 Task: Enable interaction limits for 1 month only for repository collaborators.
Action: Mouse moved to (1081, 88)
Screenshot: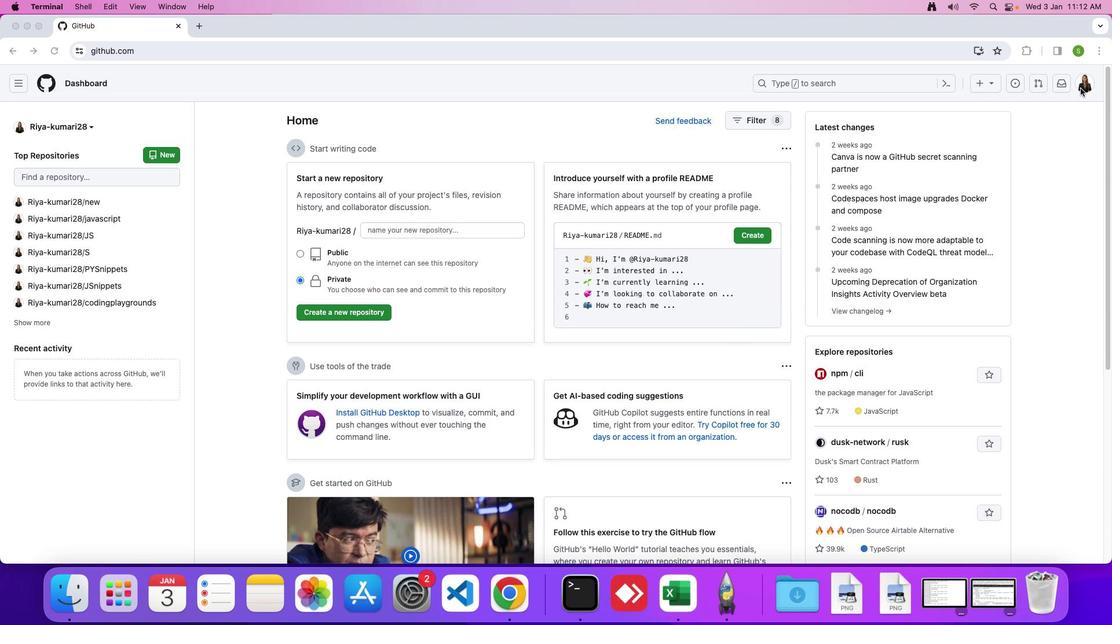 
Action: Mouse pressed left at (1081, 88)
Screenshot: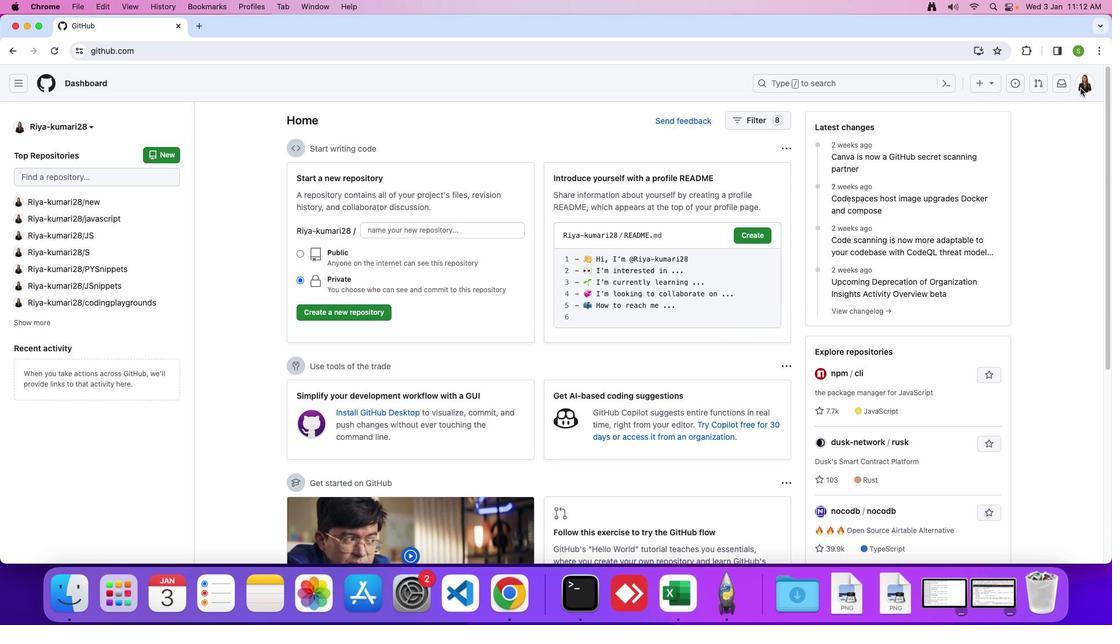 
Action: Mouse moved to (1082, 85)
Screenshot: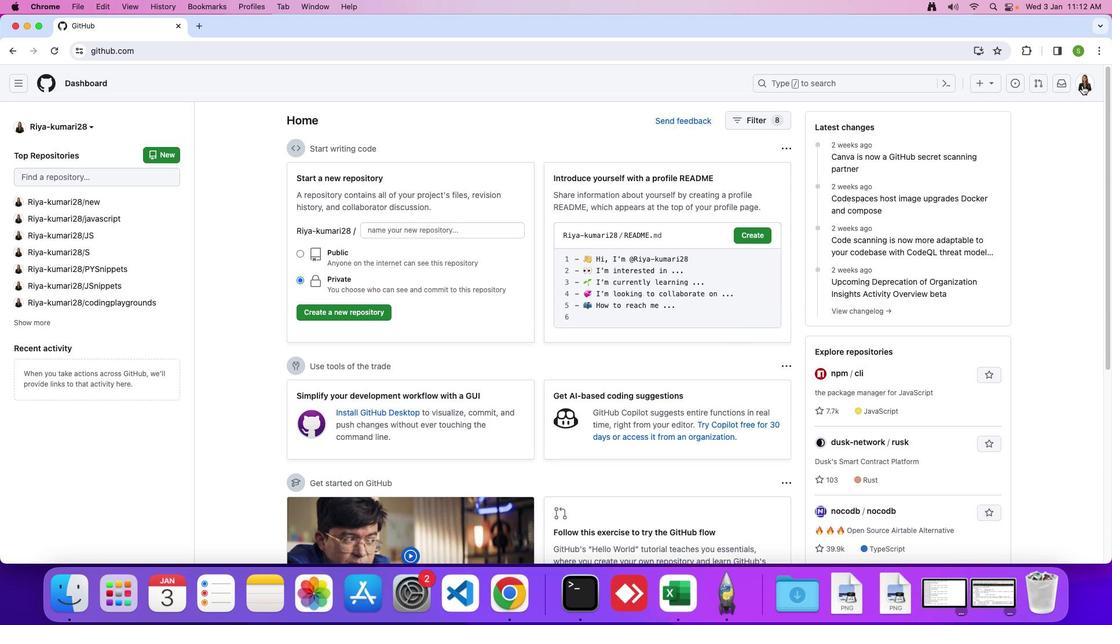 
Action: Mouse pressed left at (1082, 85)
Screenshot: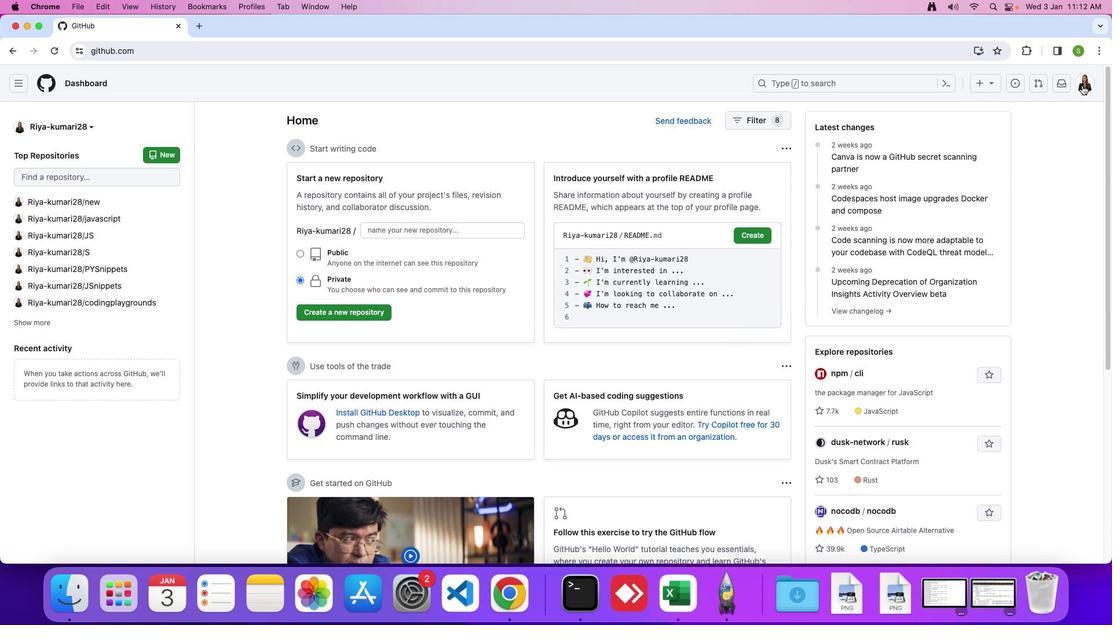 
Action: Mouse moved to (985, 403)
Screenshot: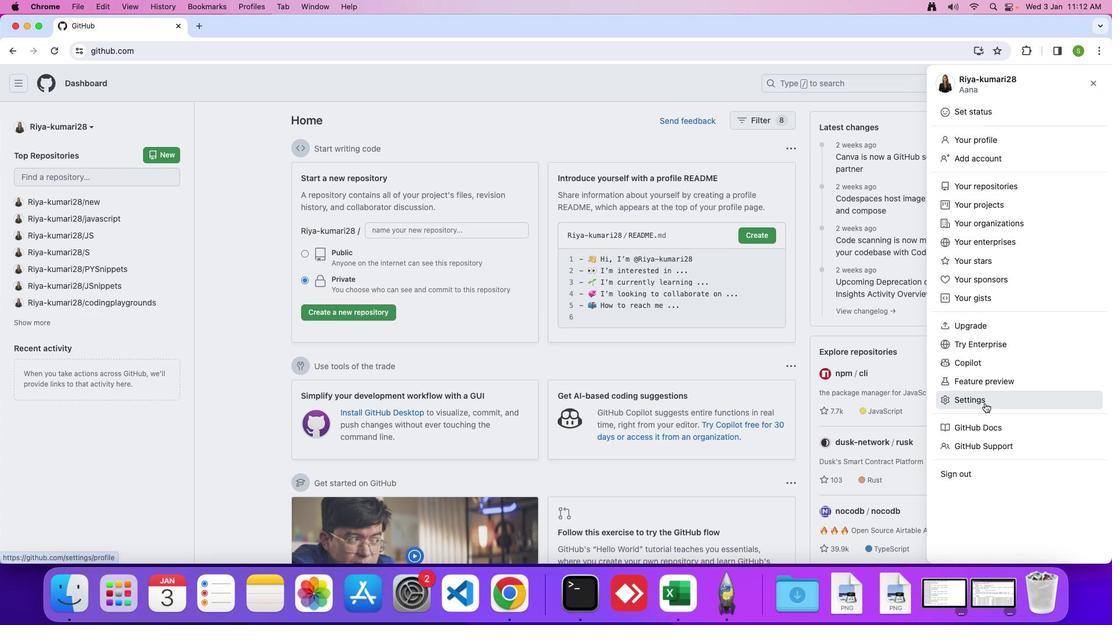 
Action: Mouse pressed left at (985, 403)
Screenshot: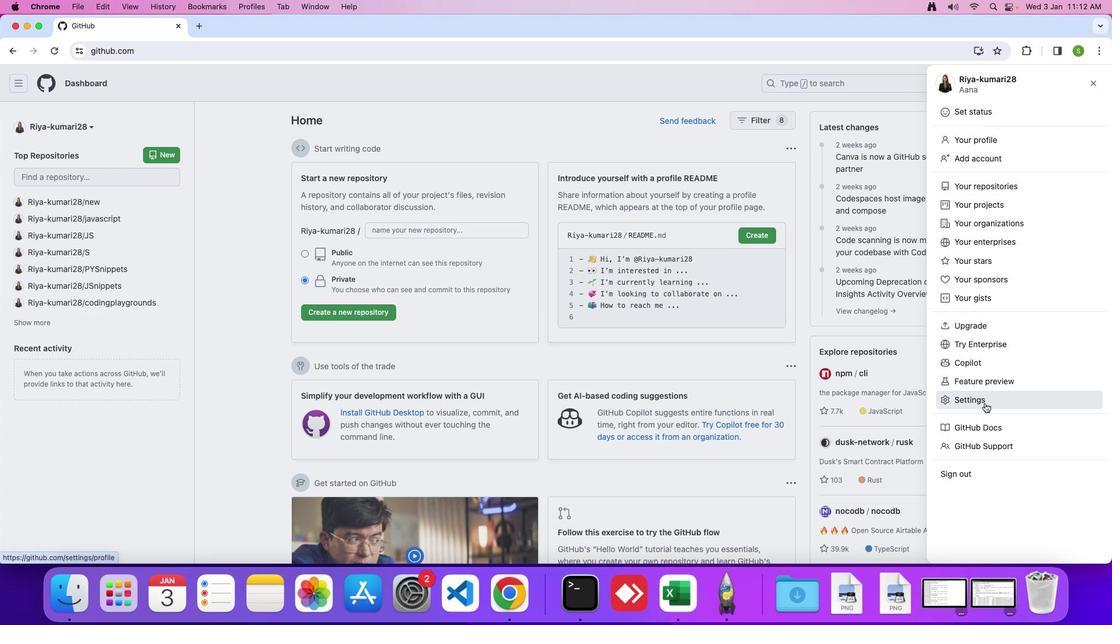 
Action: Mouse moved to (281, 423)
Screenshot: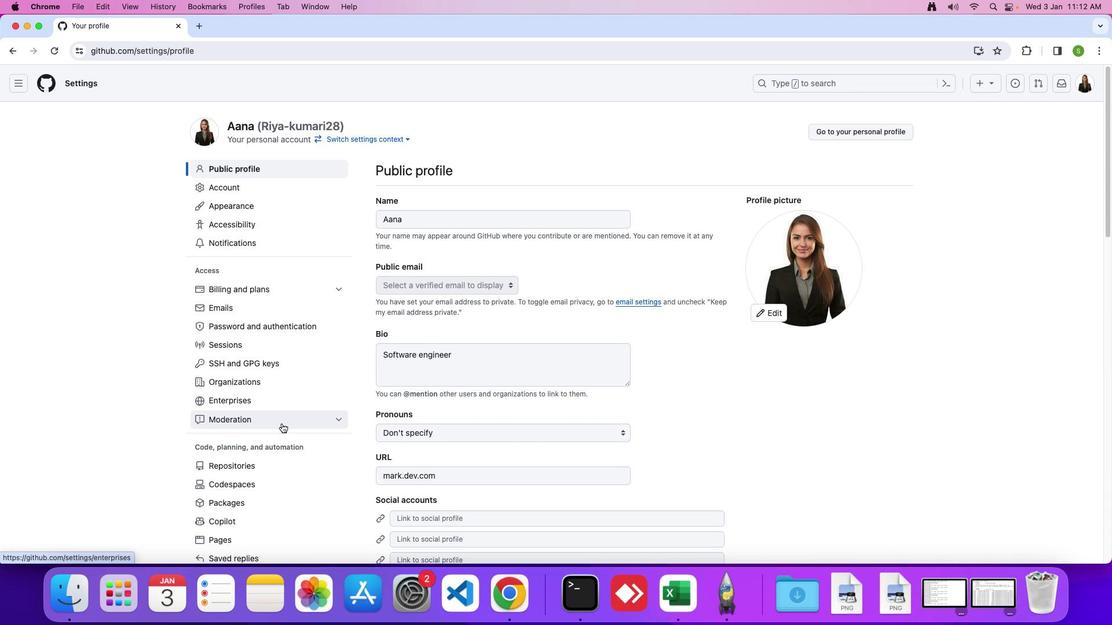 
Action: Mouse pressed left at (281, 423)
Screenshot: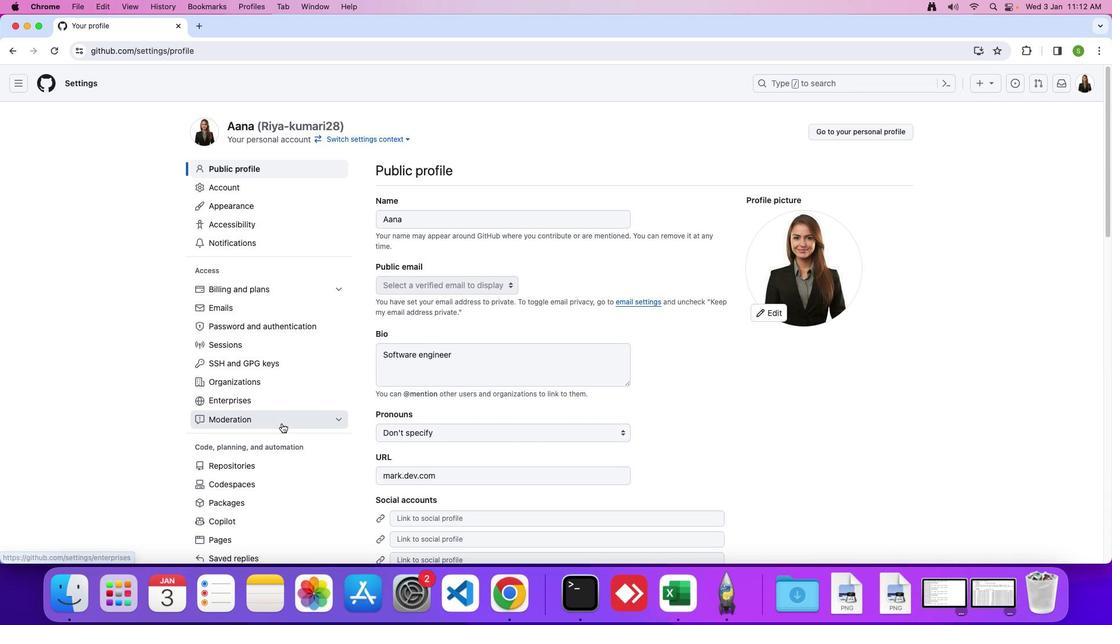 
Action: Mouse moved to (264, 457)
Screenshot: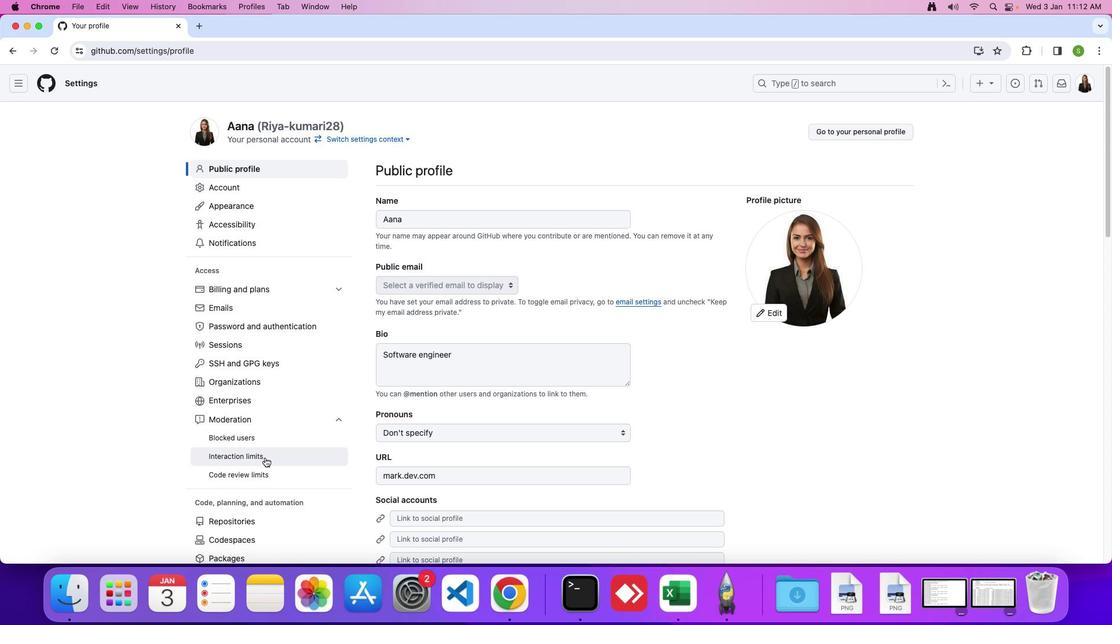 
Action: Mouse pressed left at (264, 457)
Screenshot: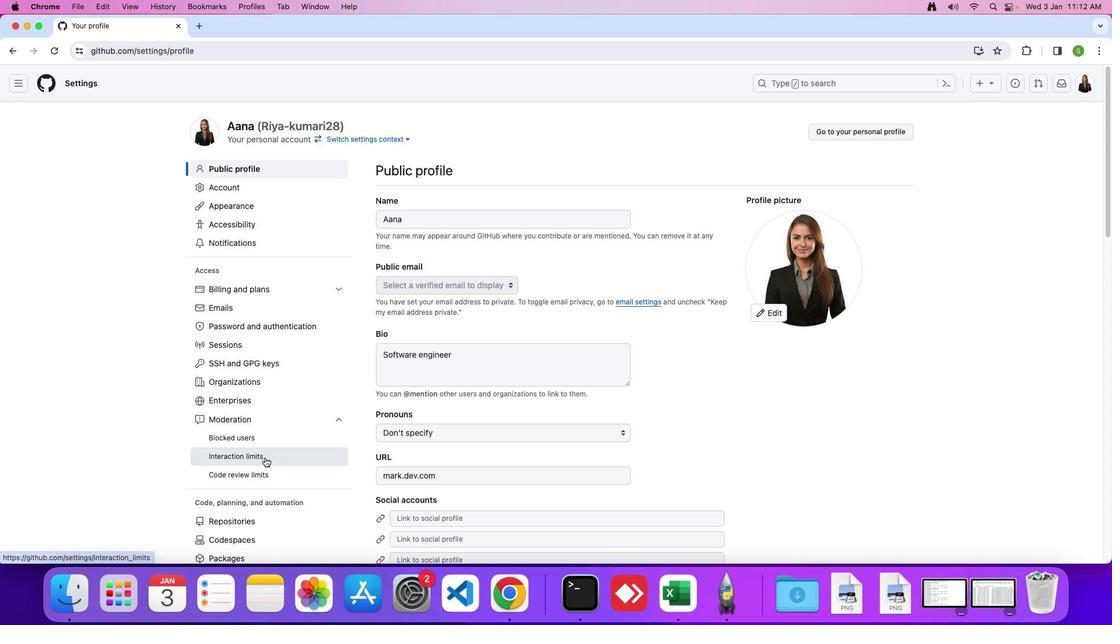 
Action: Mouse moved to (884, 405)
Screenshot: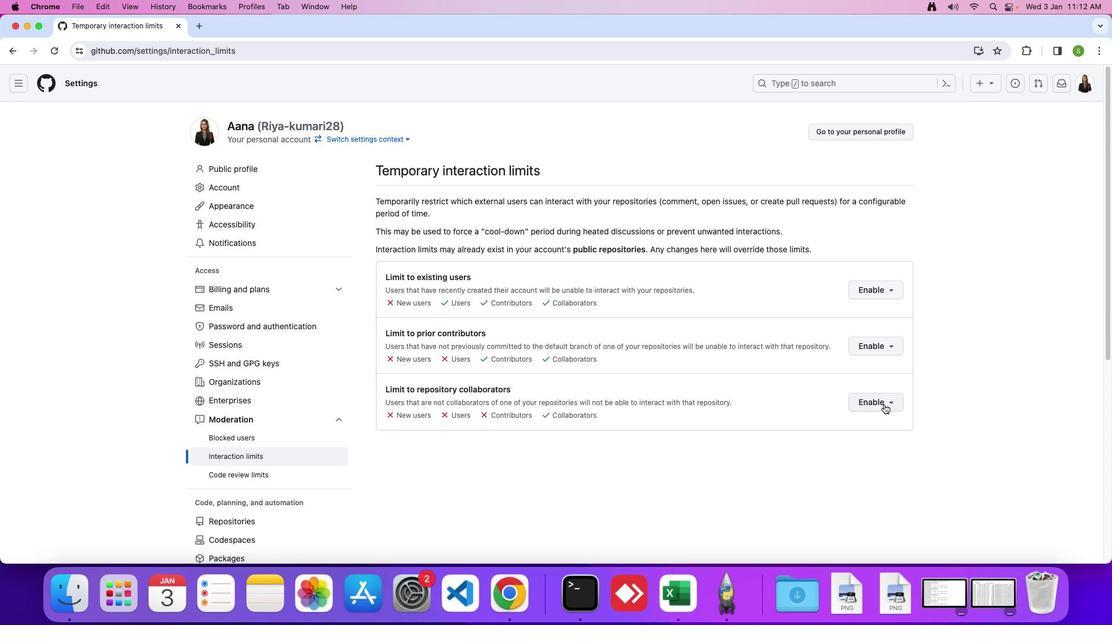 
Action: Mouse pressed left at (884, 405)
Screenshot: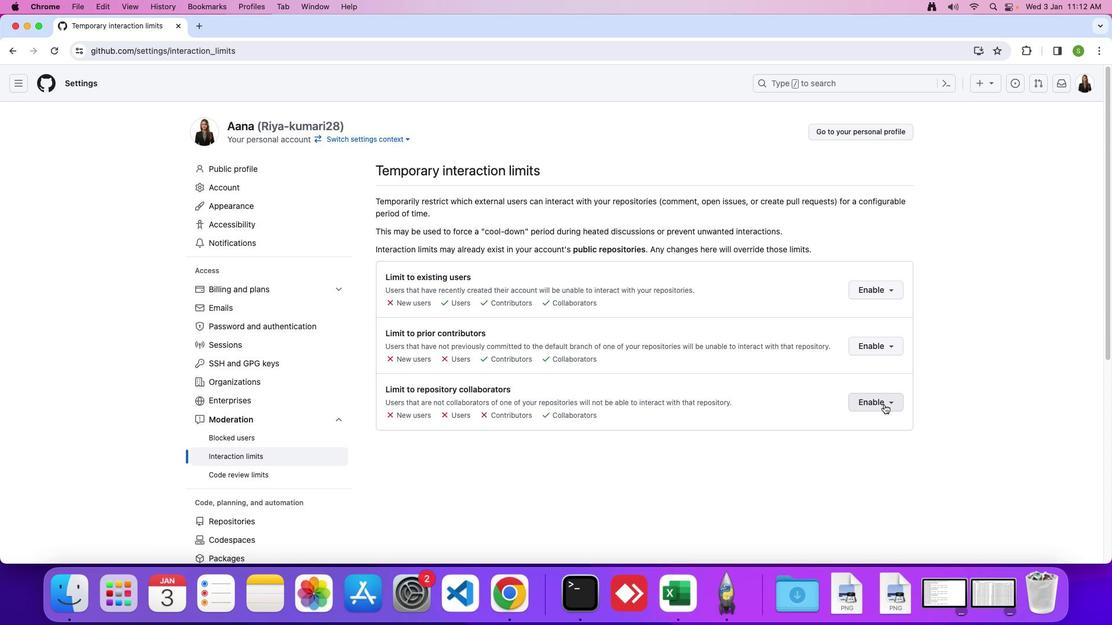 
Action: Mouse moved to (776, 507)
Screenshot: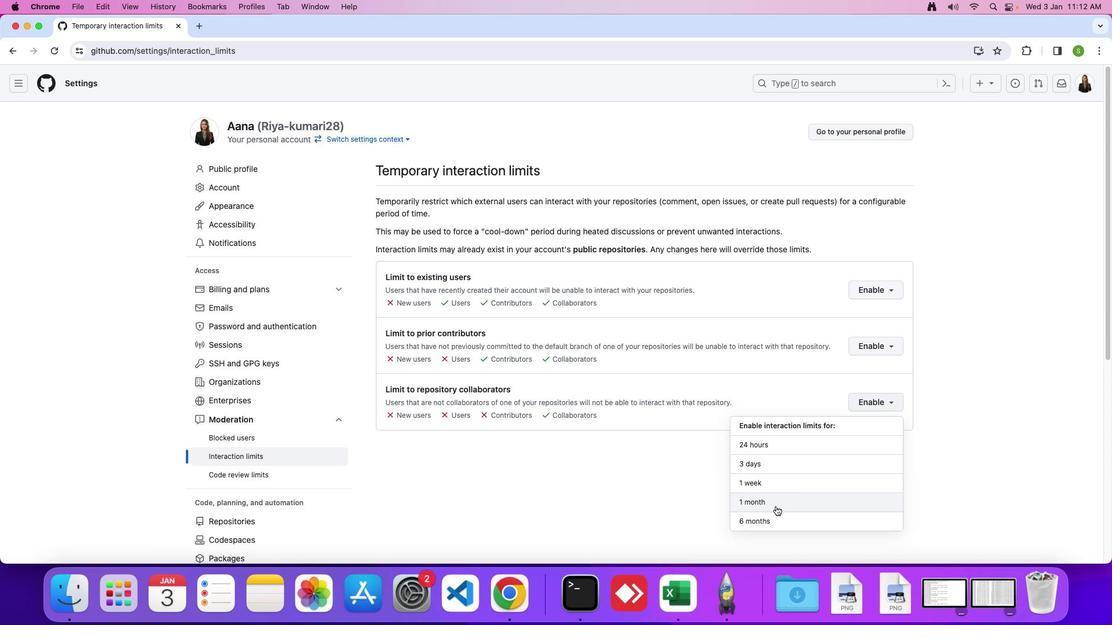 
Action: Mouse pressed left at (776, 507)
Screenshot: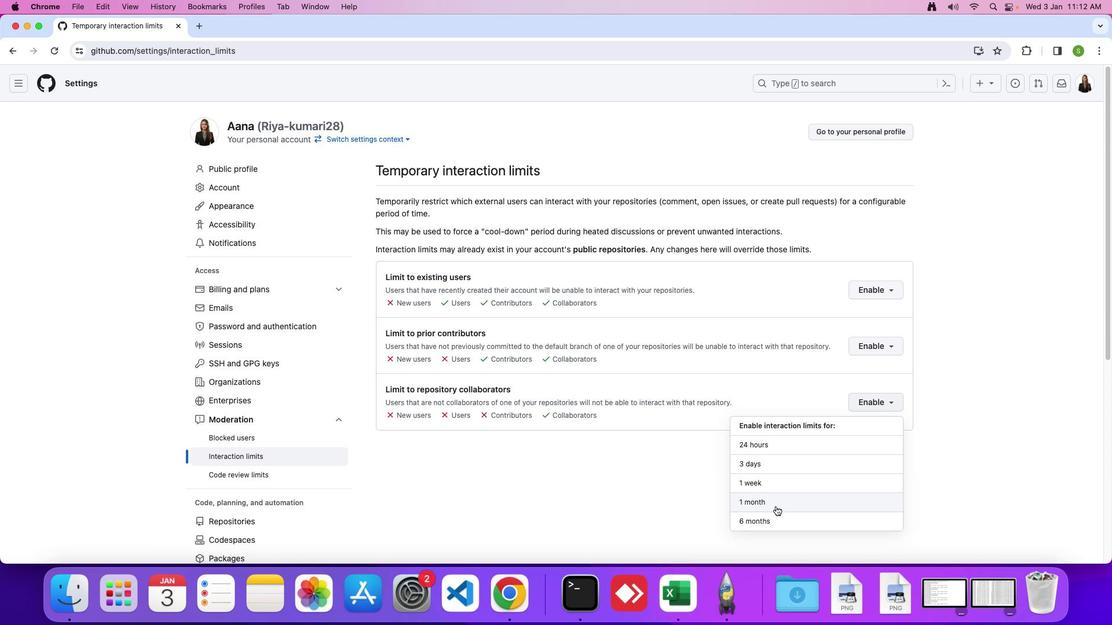 
